 Task: Enable the video filter "Gradient video filter" for transcode stream output.
Action: Mouse moved to (135, 23)
Screenshot: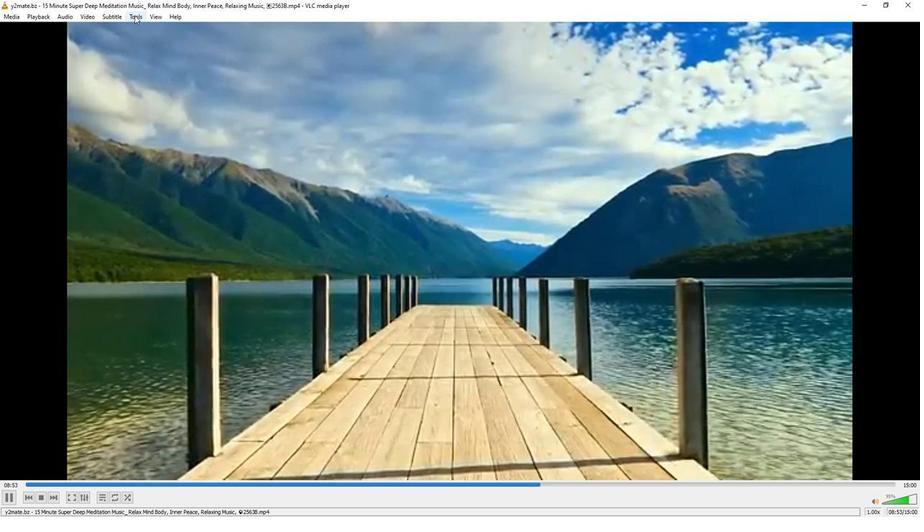 
Action: Mouse pressed left at (135, 23)
Screenshot: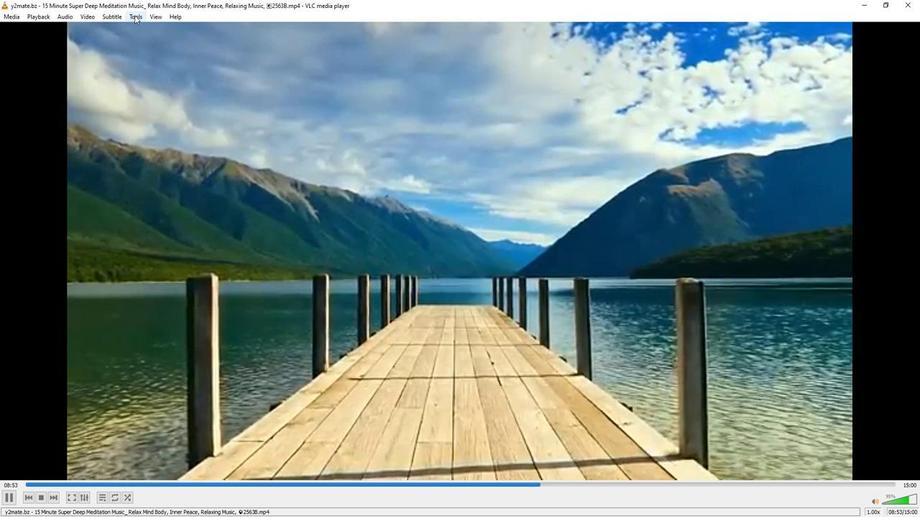 
Action: Mouse moved to (159, 133)
Screenshot: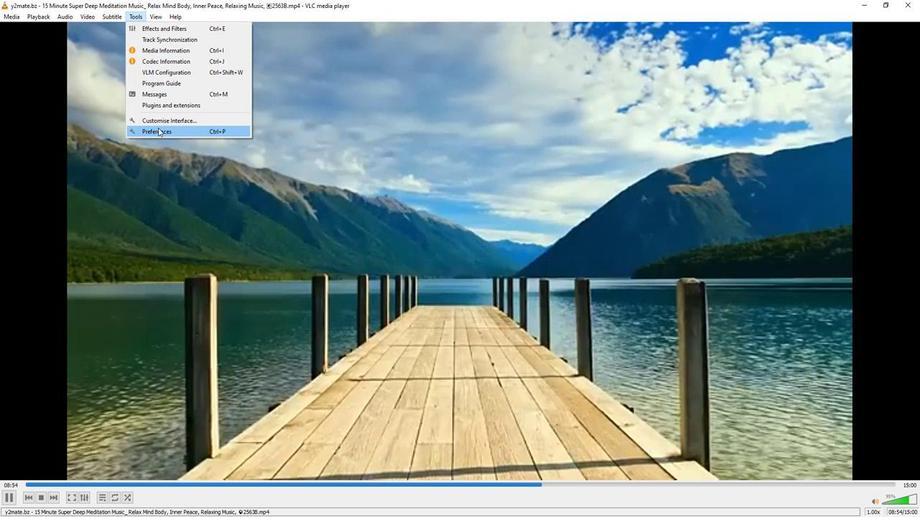 
Action: Mouse pressed left at (159, 133)
Screenshot: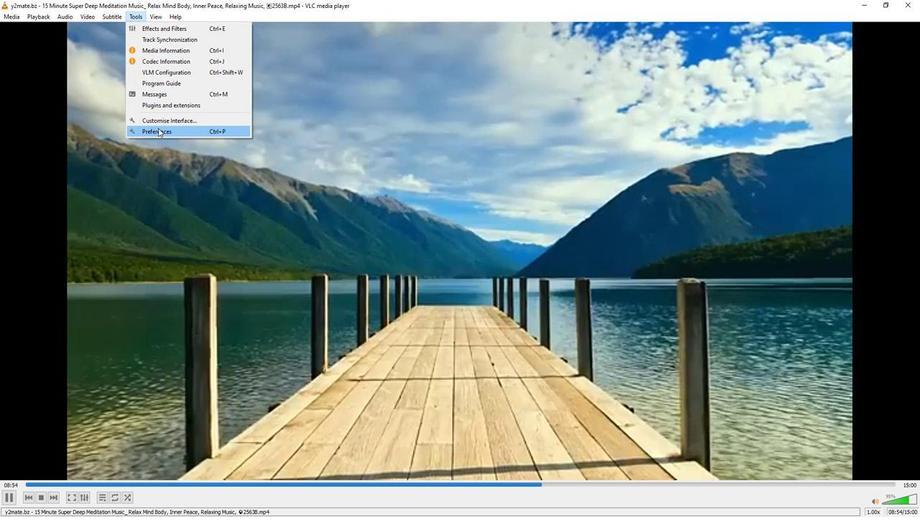 
Action: Mouse moved to (305, 418)
Screenshot: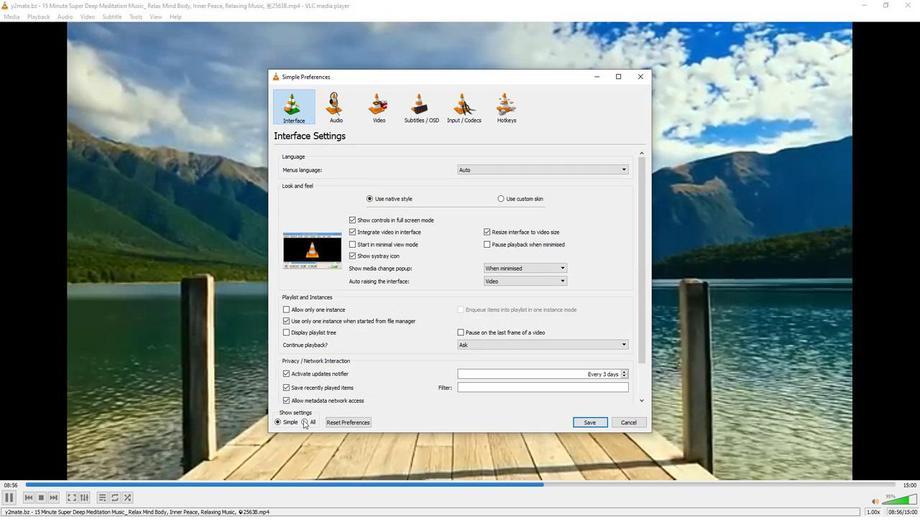 
Action: Mouse pressed left at (305, 418)
Screenshot: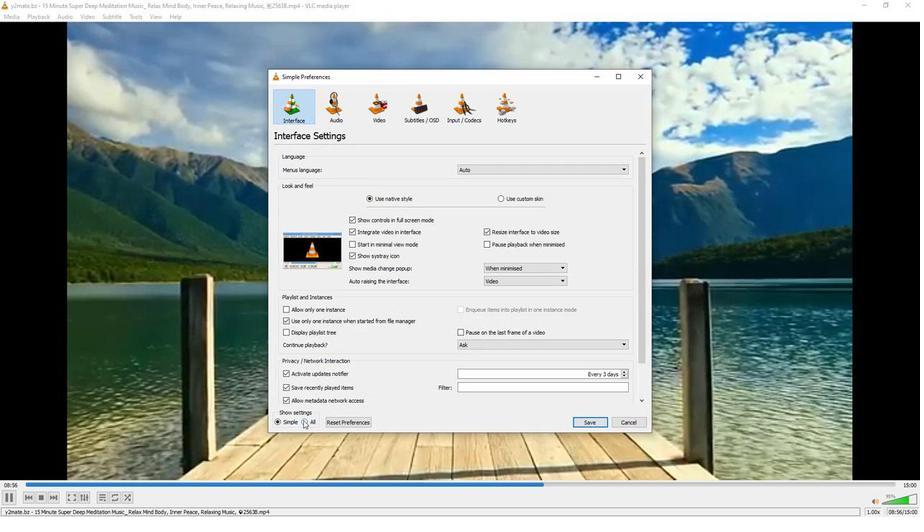 
Action: Mouse moved to (327, 315)
Screenshot: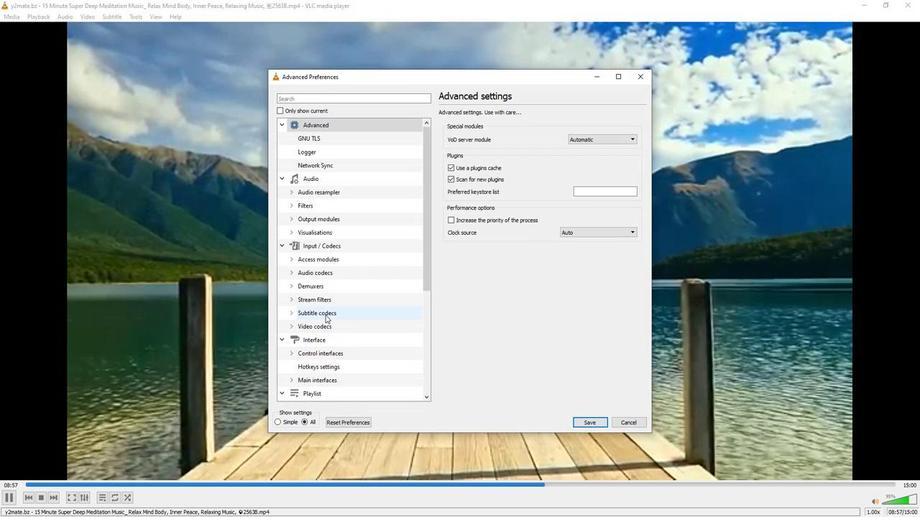 
Action: Mouse scrolled (327, 314) with delta (0, 0)
Screenshot: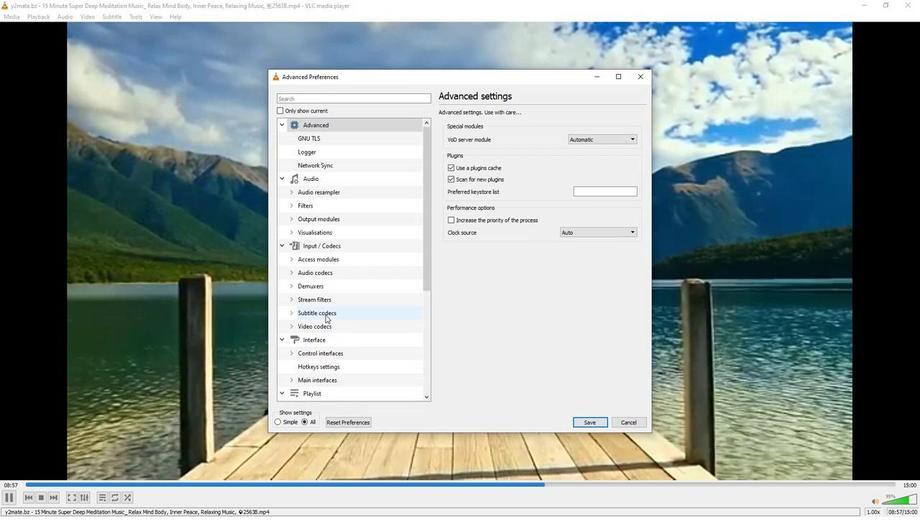 
Action: Mouse scrolled (327, 314) with delta (0, 0)
Screenshot: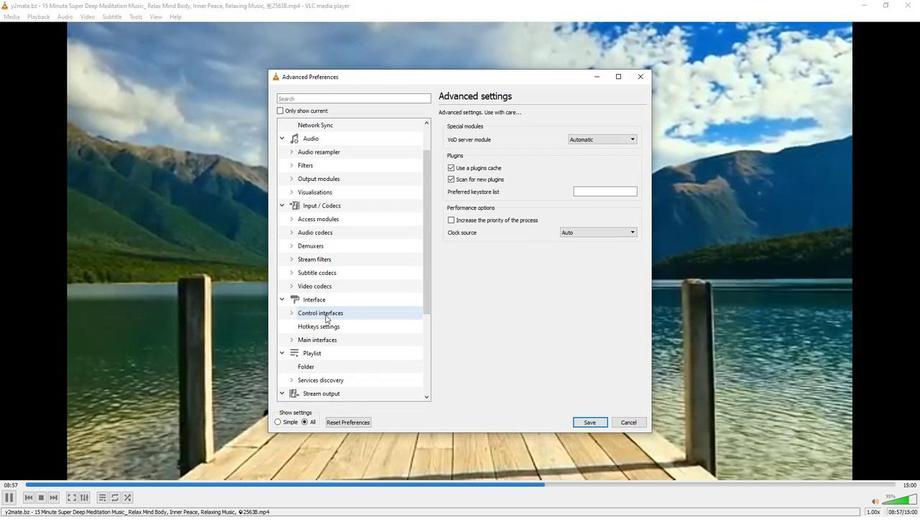
Action: Mouse scrolled (327, 314) with delta (0, 0)
Screenshot: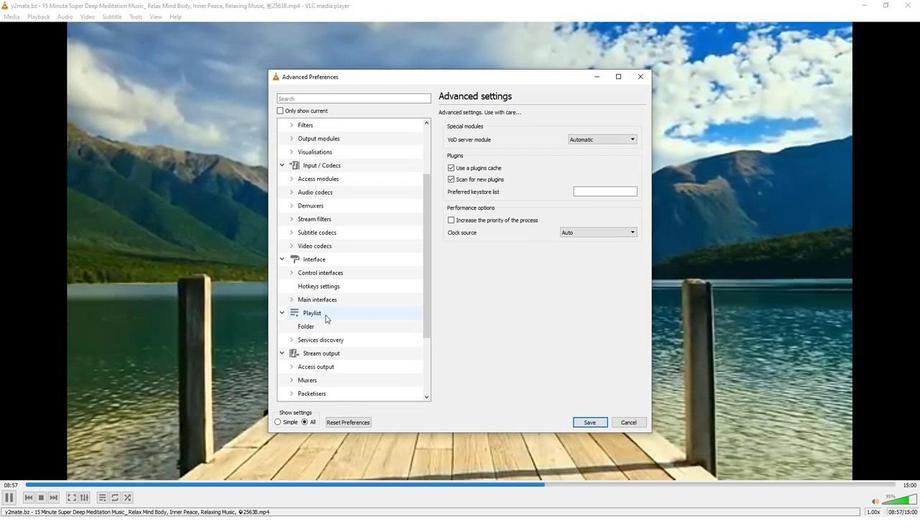 
Action: Mouse moved to (327, 314)
Screenshot: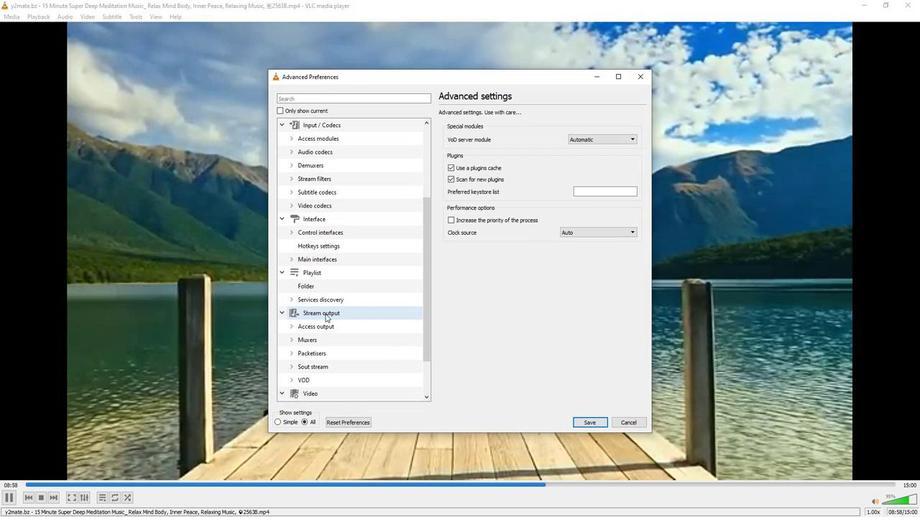 
Action: Mouse scrolled (327, 314) with delta (0, 0)
Screenshot: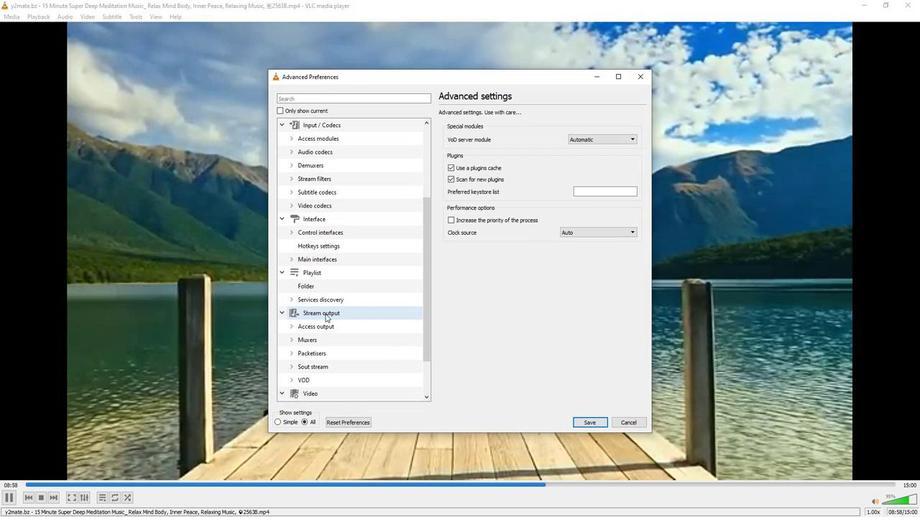 
Action: Mouse moved to (291, 326)
Screenshot: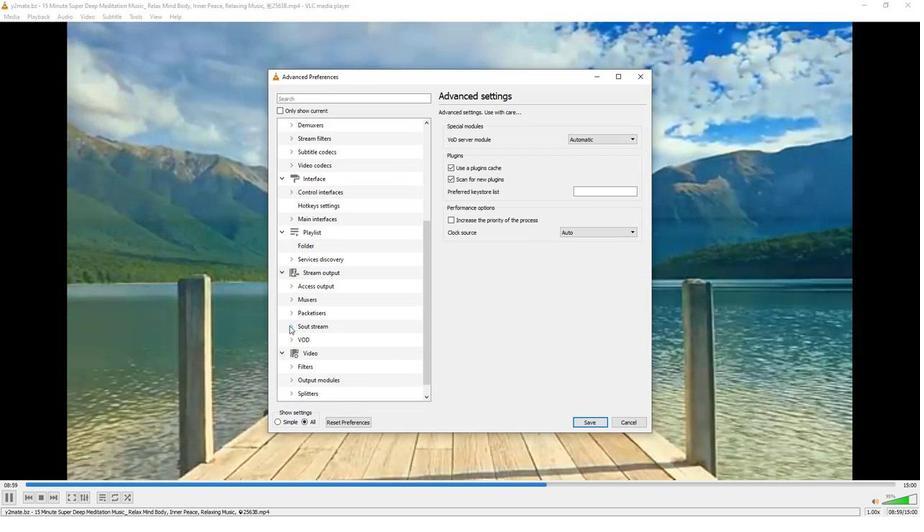 
Action: Mouse pressed left at (291, 326)
Screenshot: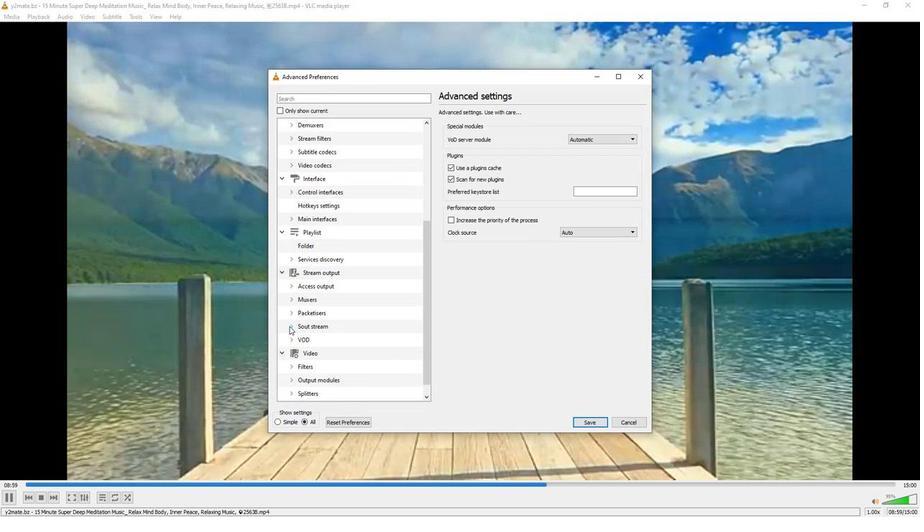 
Action: Mouse moved to (306, 317)
Screenshot: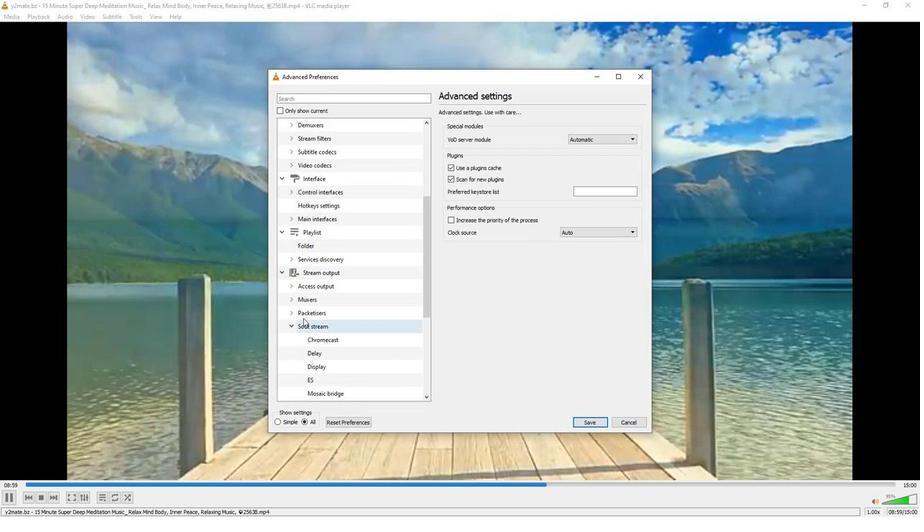 
Action: Mouse scrolled (306, 317) with delta (0, 0)
Screenshot: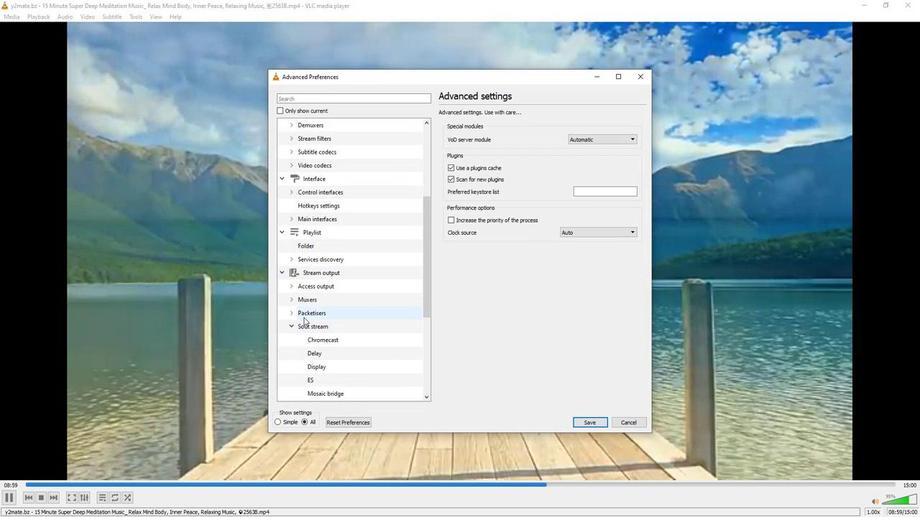 
Action: Mouse scrolled (306, 317) with delta (0, 0)
Screenshot: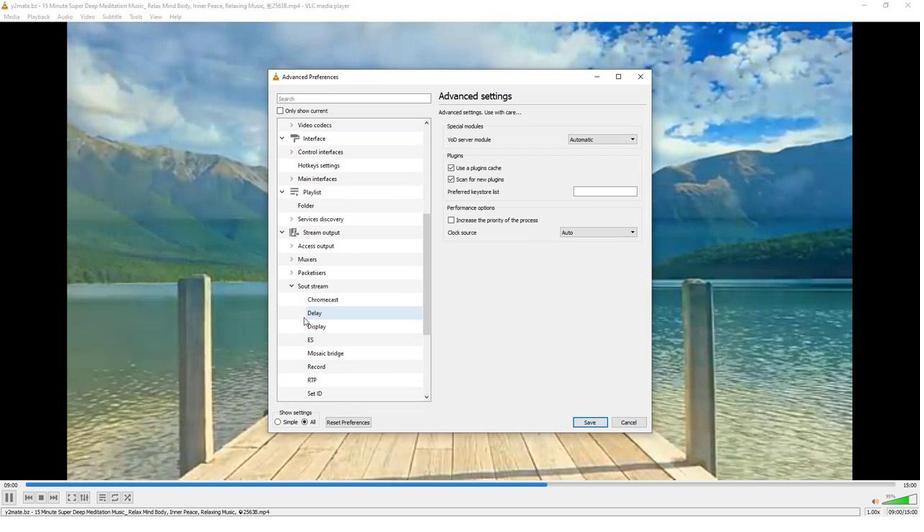 
Action: Mouse moved to (307, 317)
Screenshot: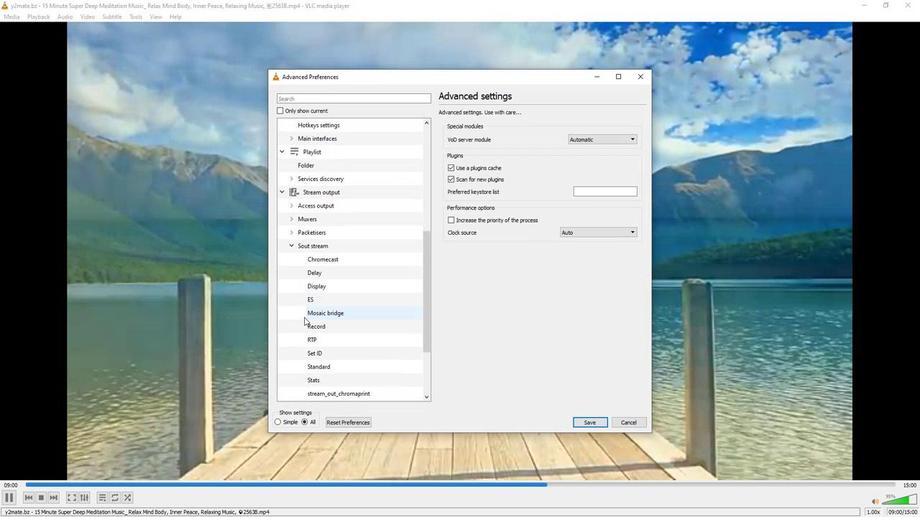 
Action: Mouse scrolled (307, 317) with delta (0, 0)
Screenshot: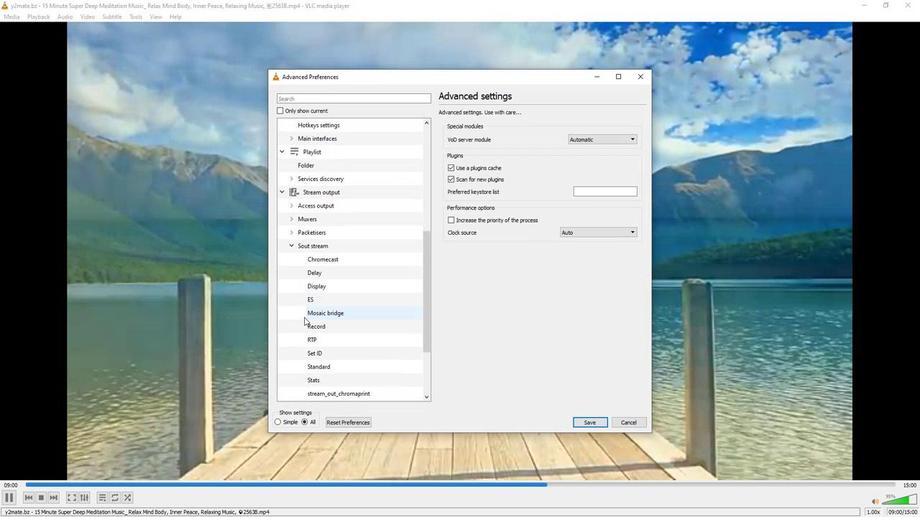 
Action: Mouse scrolled (307, 317) with delta (0, 0)
Screenshot: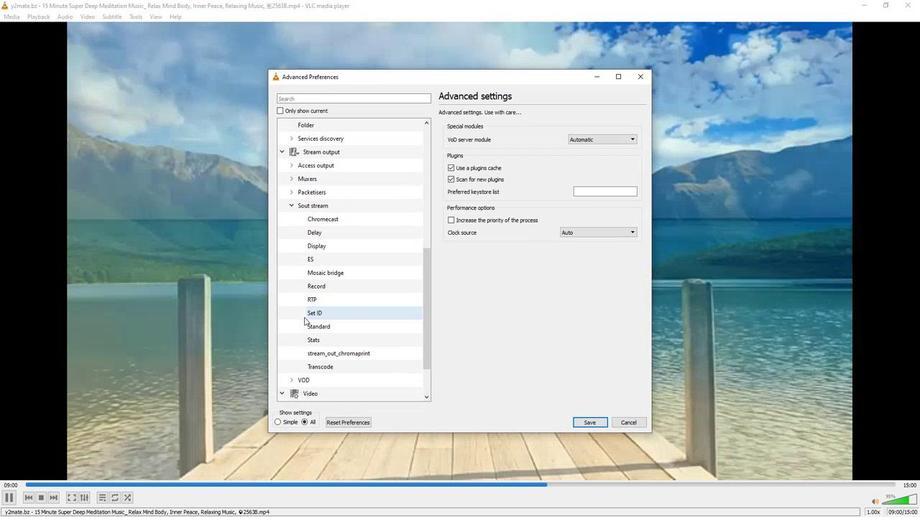 
Action: Mouse moved to (310, 327)
Screenshot: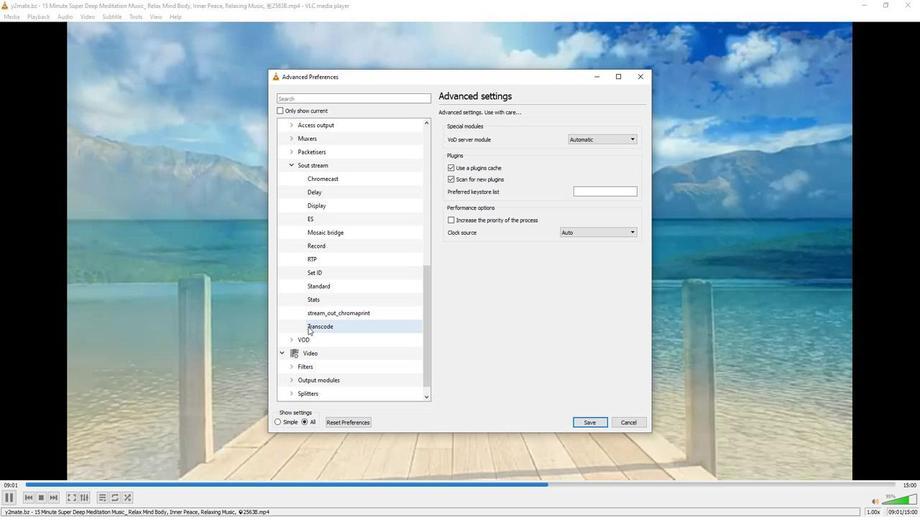 
Action: Mouse pressed left at (310, 327)
Screenshot: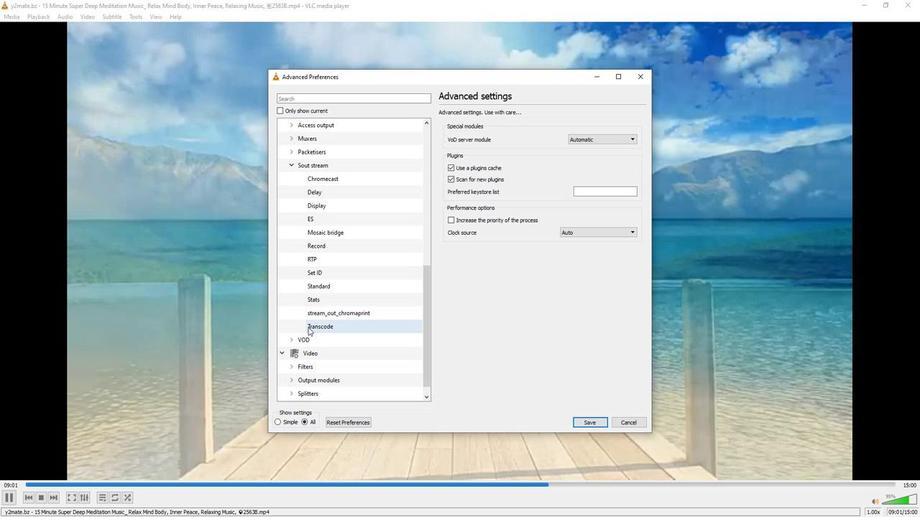
Action: Mouse moved to (483, 305)
Screenshot: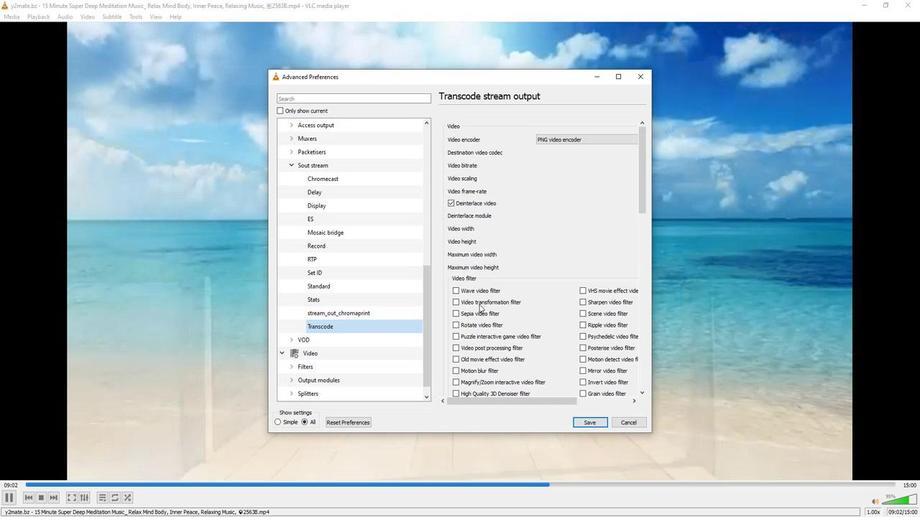 
Action: Mouse scrolled (483, 304) with delta (0, 0)
Screenshot: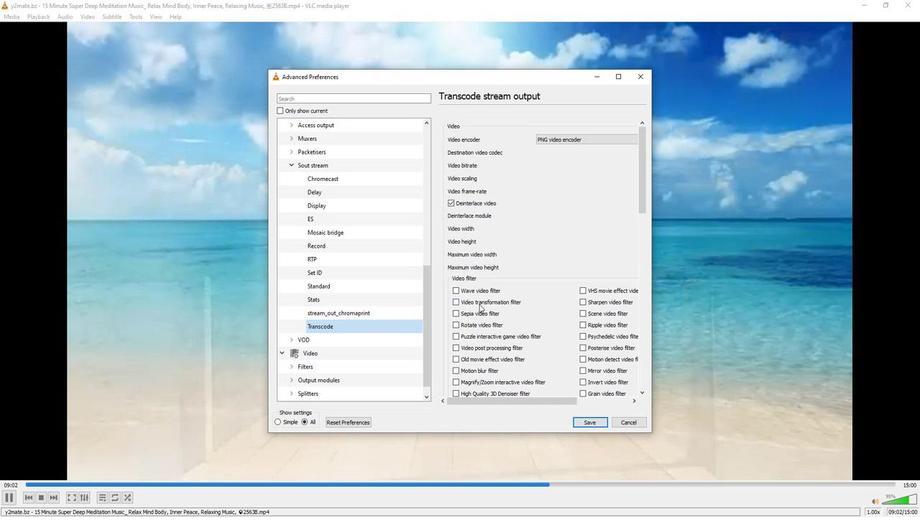 
Action: Mouse scrolled (483, 304) with delta (0, 0)
Screenshot: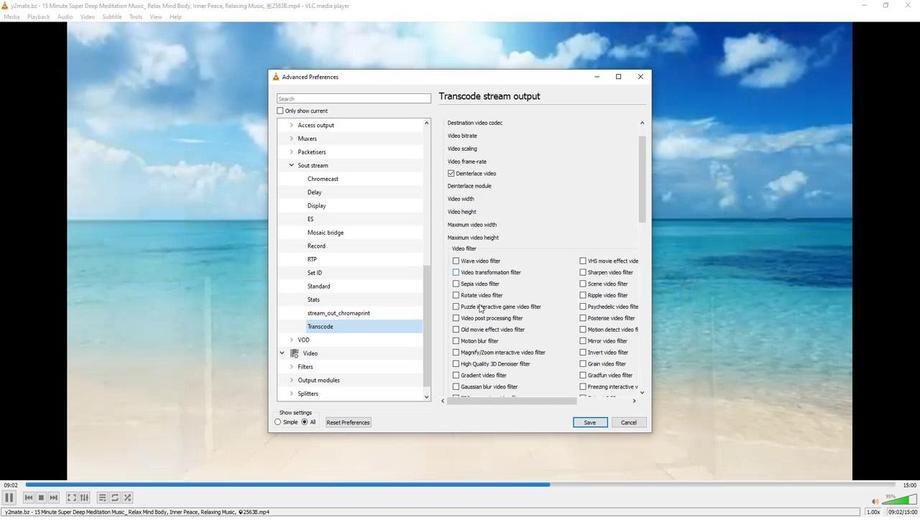 
Action: Mouse scrolled (483, 304) with delta (0, 0)
Screenshot: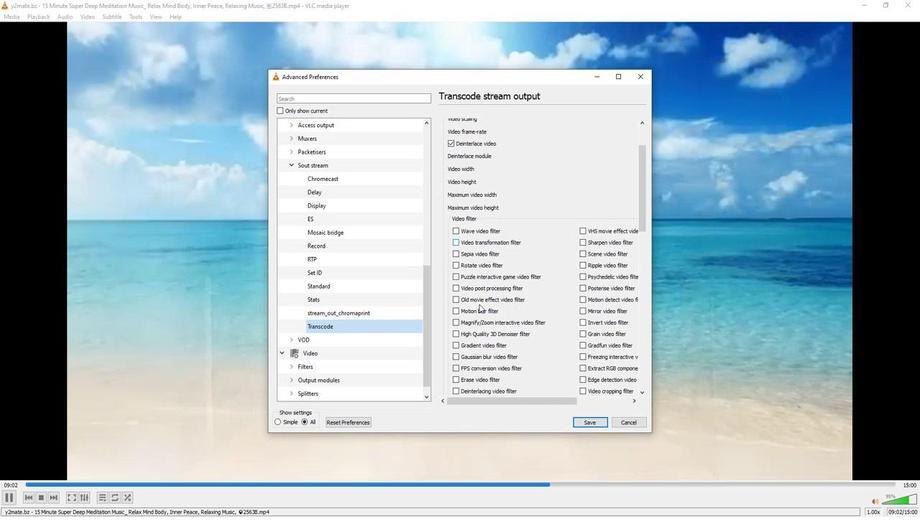 
Action: Mouse moved to (460, 315)
Screenshot: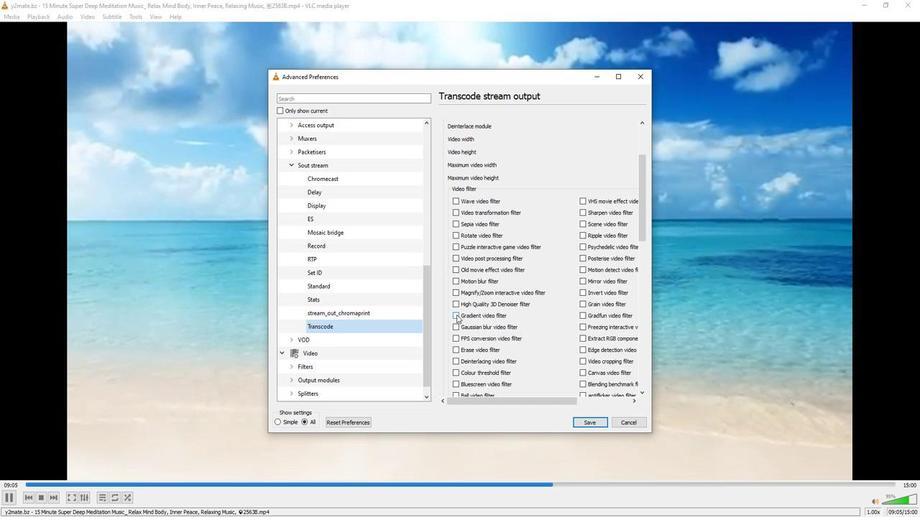 
Action: Mouse pressed left at (460, 315)
Screenshot: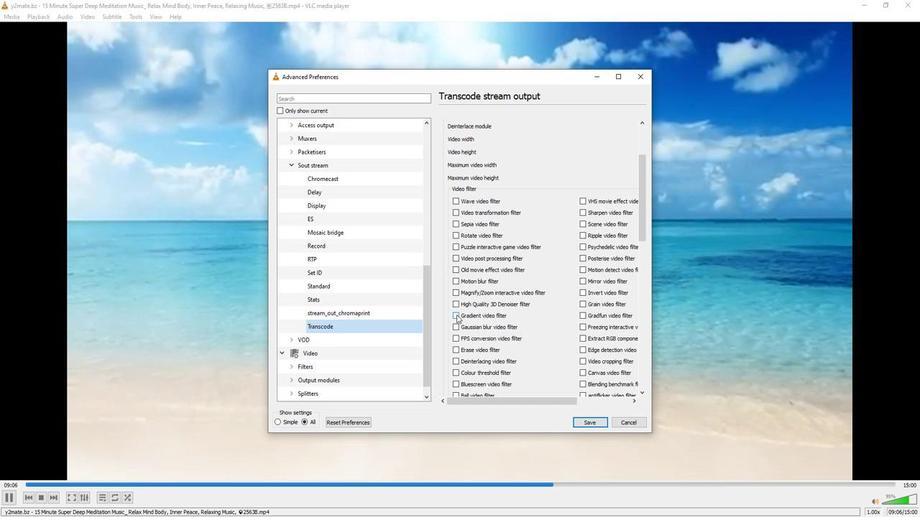 
Action: Mouse moved to (468, 341)
Screenshot: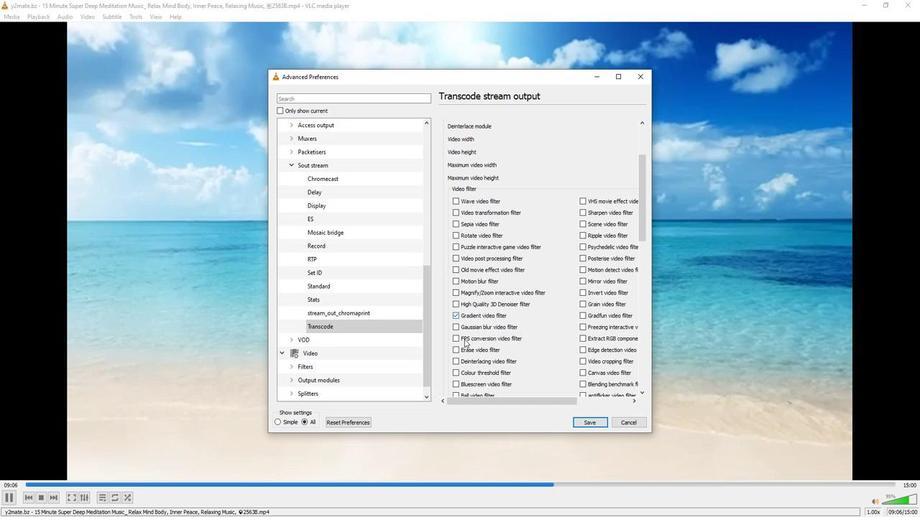 
